 Task: Add an event with the title Sales Team Training: Advanced Selling Techniques and Closing Strategies, date '2024/04/17', time 7:30 AM to 9:30 AMand add a description:  Participants will understand the importance of trust in fostering effective collaboration. They will learn strategies to build trust, create a psychologically safe environment, and encourage risk-taking and innovation.Select event color  Grape . Add location for the event as: 456 Palau de la Música Catalana, Barcelona, Spain, logged in from the account softage.5@softage.netand send the event invitation to softage.2@softage.net and softage.3@softage.net. Set a reminder for the event Daily
Action: Mouse moved to (57, 112)
Screenshot: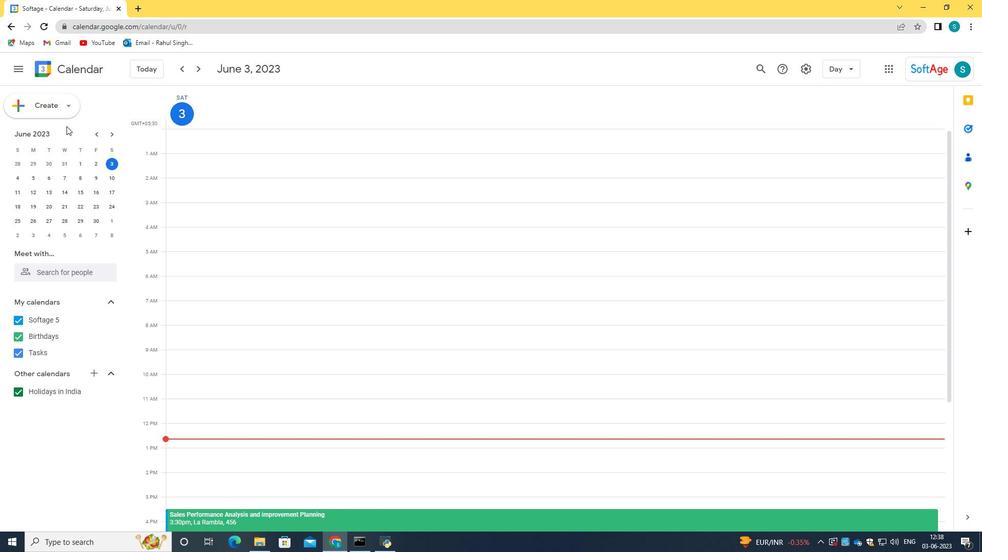 
Action: Mouse pressed left at (57, 112)
Screenshot: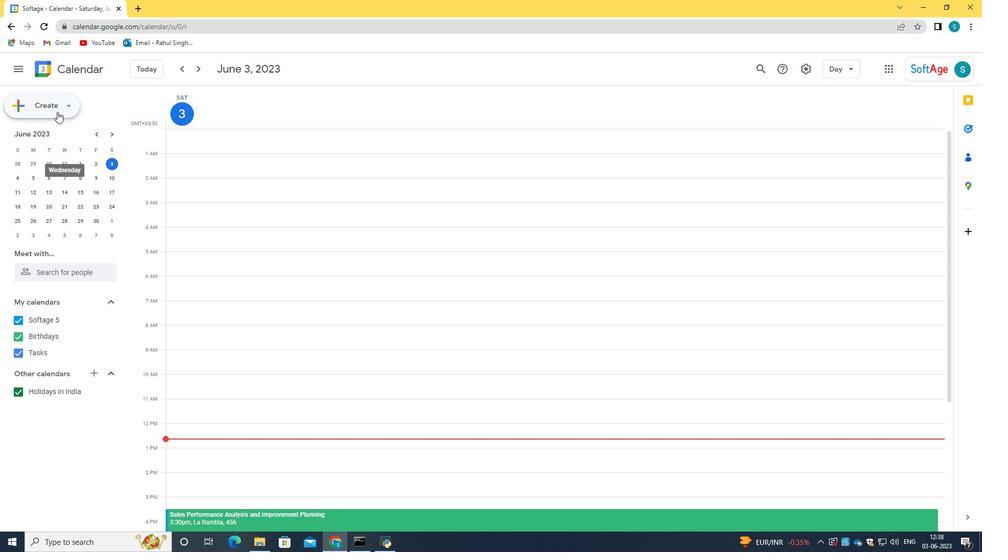 
Action: Mouse moved to (59, 129)
Screenshot: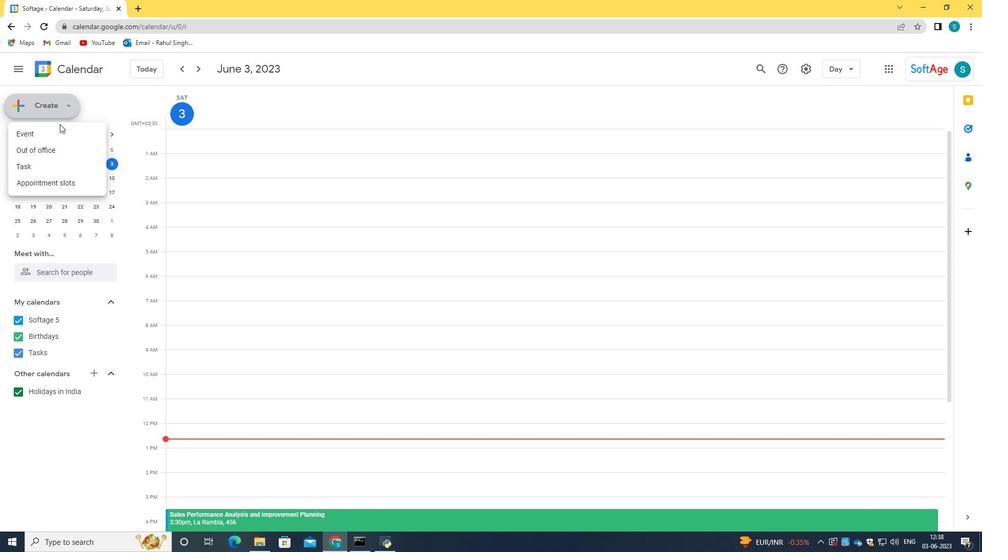 
Action: Mouse pressed left at (59, 129)
Screenshot: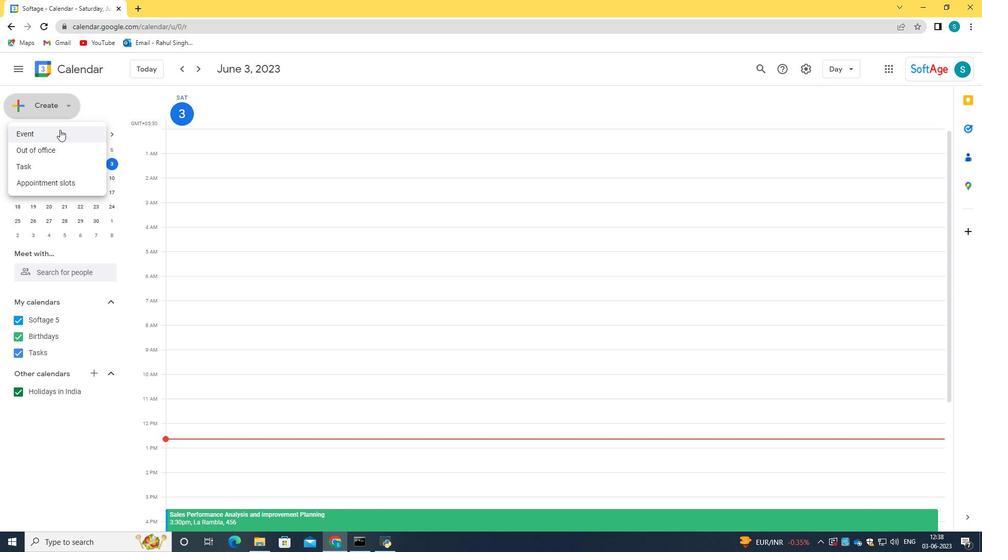 
Action: Mouse moved to (569, 433)
Screenshot: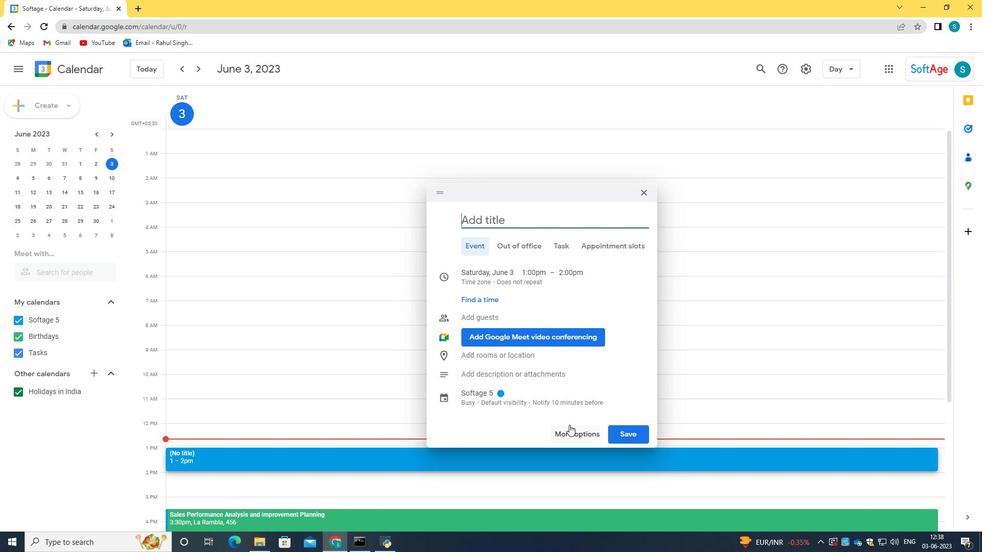 
Action: Mouse pressed left at (569, 433)
Screenshot: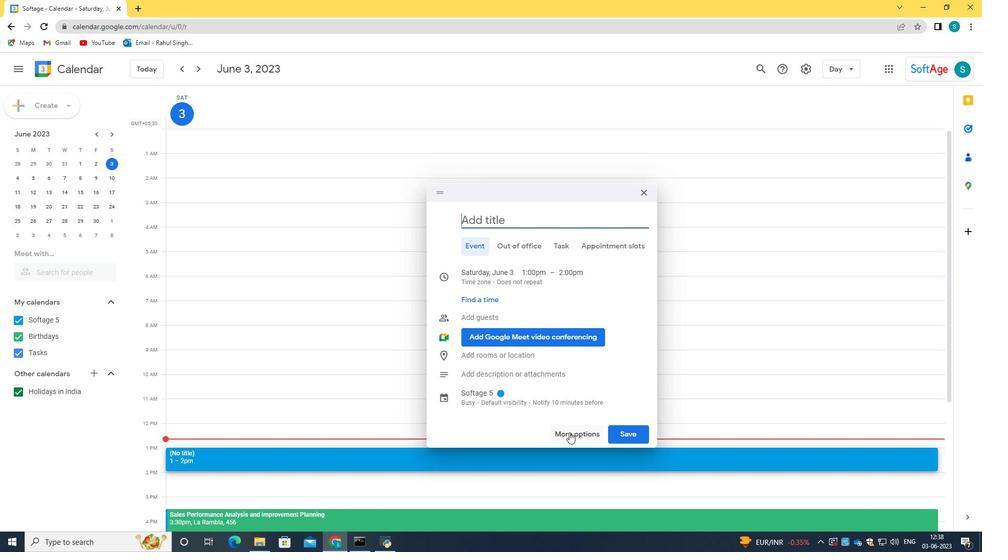 
Action: Mouse moved to (140, 78)
Screenshot: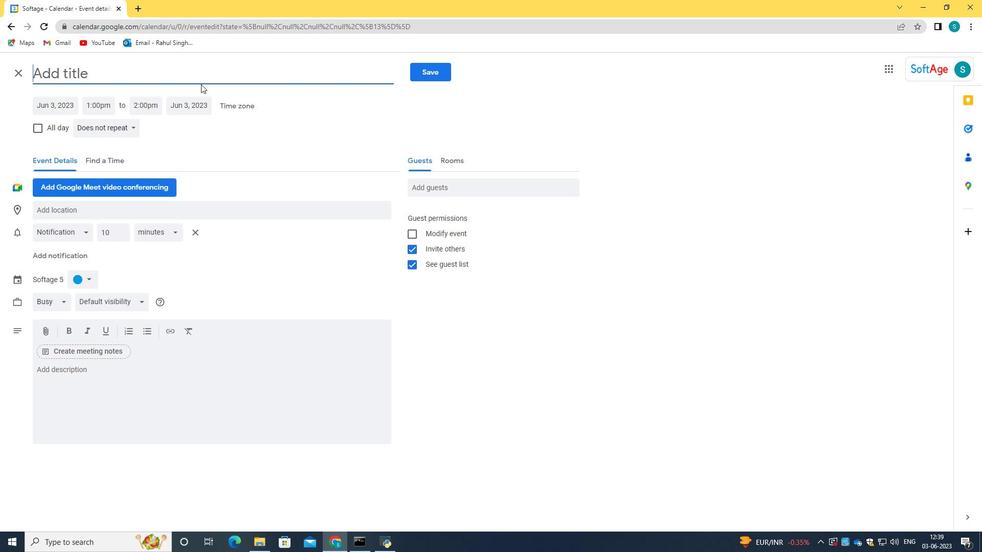 
Action: Mouse pressed left at (140, 78)
Screenshot: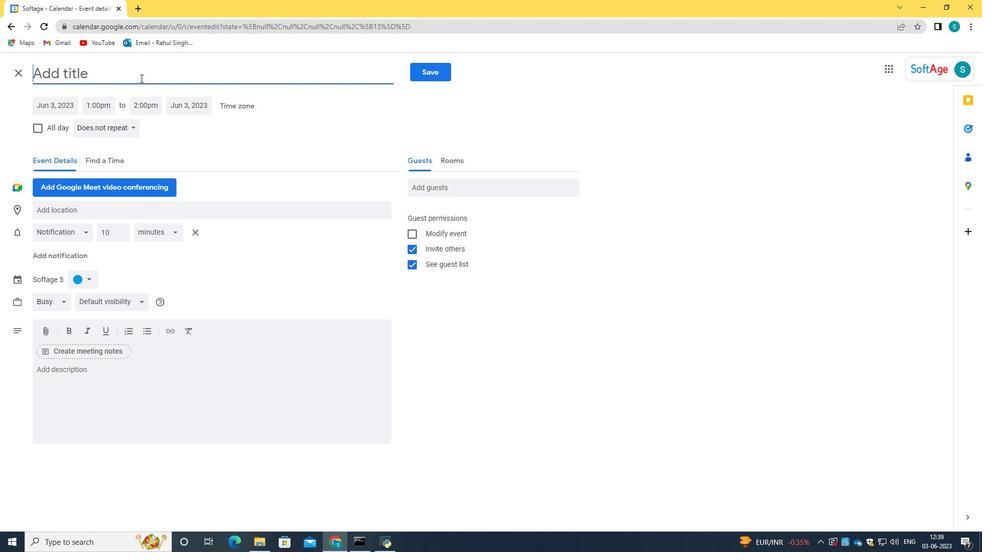 
Action: Key pressed <Key.caps_lock>S<Key.caps_lock>ales<Key.space><Key.caps_lock>T<Key.caps_lock>eam<Key.space><Key.caps_lock>T<Key.caps_lock>raining
Screenshot: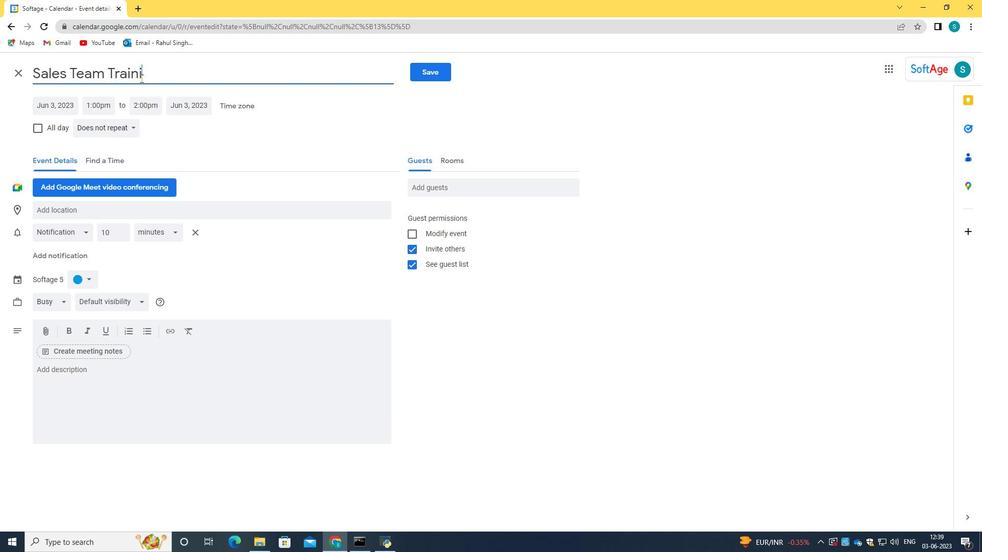 
Action: Mouse moved to (205, 74)
Screenshot: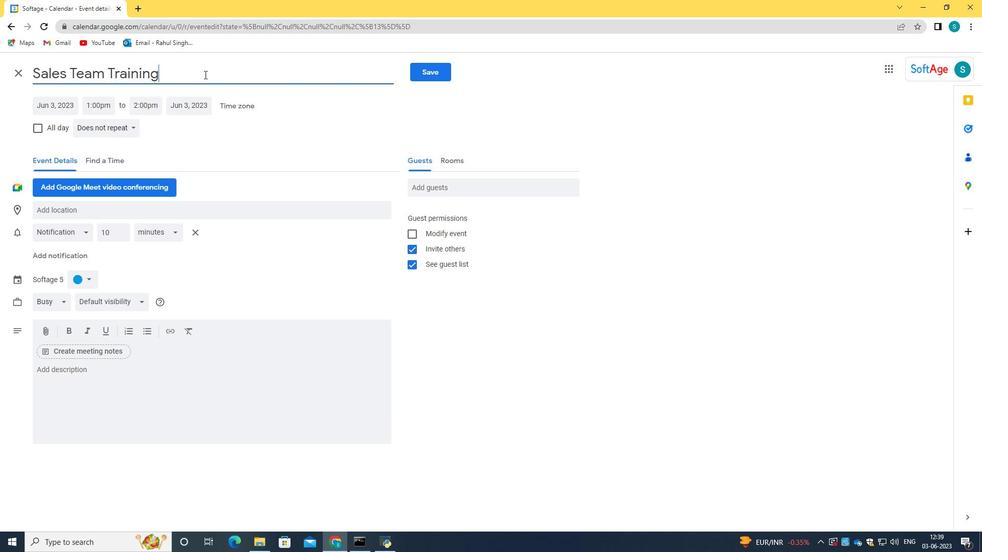 
Action: Key pressed <Key.shift_r>:<Key.space><Key.caps_lock>A<Key.caps_lock>dvanced<Key.space><Key.caps_lock>S<Key.caps_lock>elling<Key.space><Key.caps_lock>T<Key.caps_lock>echniques<Key.space>and<Key.space><Key.caps_lock>C<Key.caps_lock>losing<Key.space><Key.caps_lock>S<Key.caps_lock>tratefies<Key.backspace><Key.backspace><Key.backspace><Key.backspace>gies
Screenshot: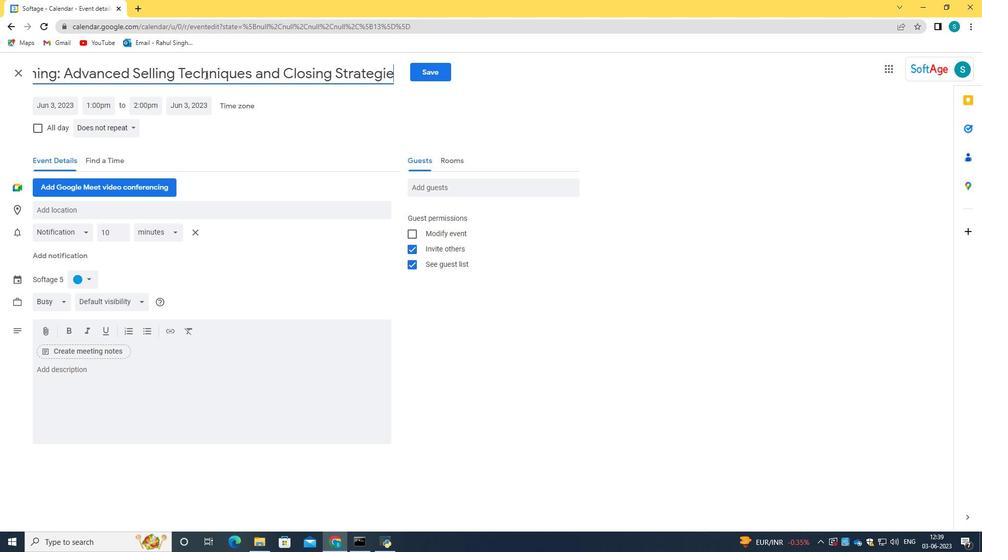 
Action: Mouse moved to (53, 104)
Screenshot: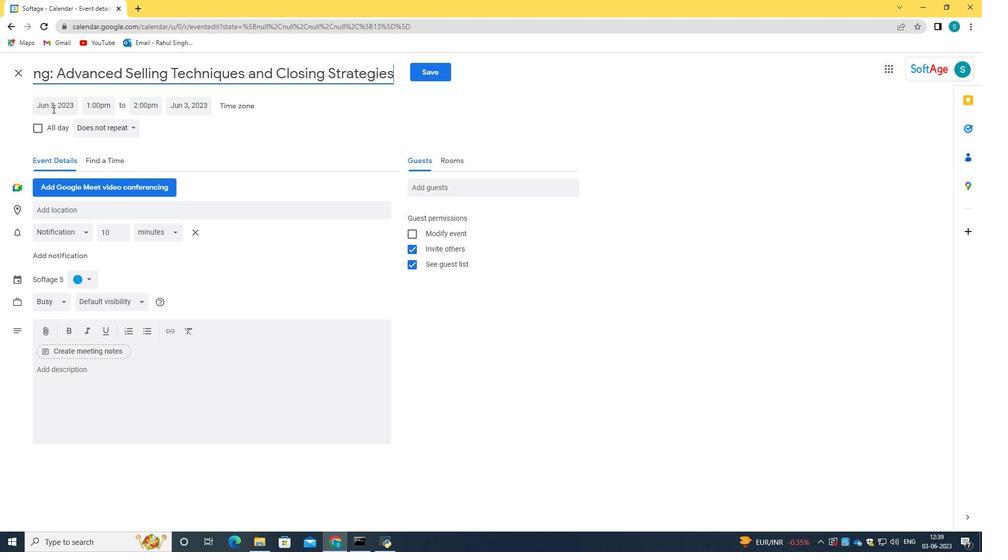 
Action: Mouse pressed left at (53, 104)
Screenshot: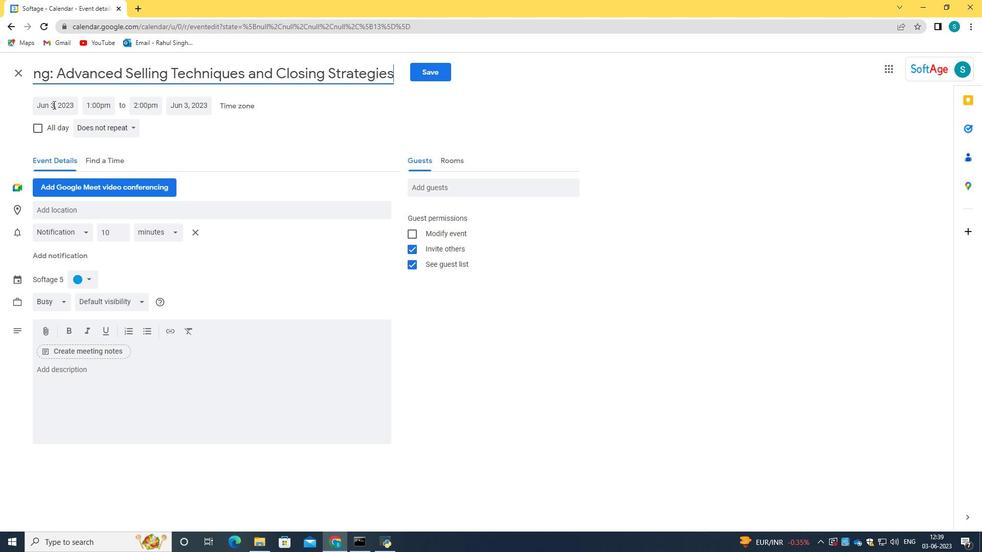 
Action: Mouse moved to (54, 104)
Screenshot: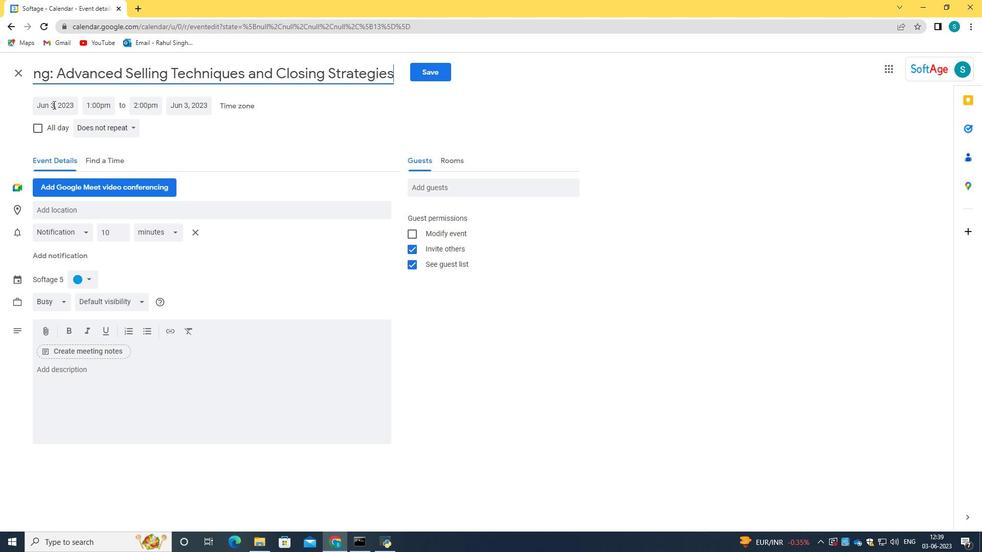 
Action: Key pressed 2024/04/17
Screenshot: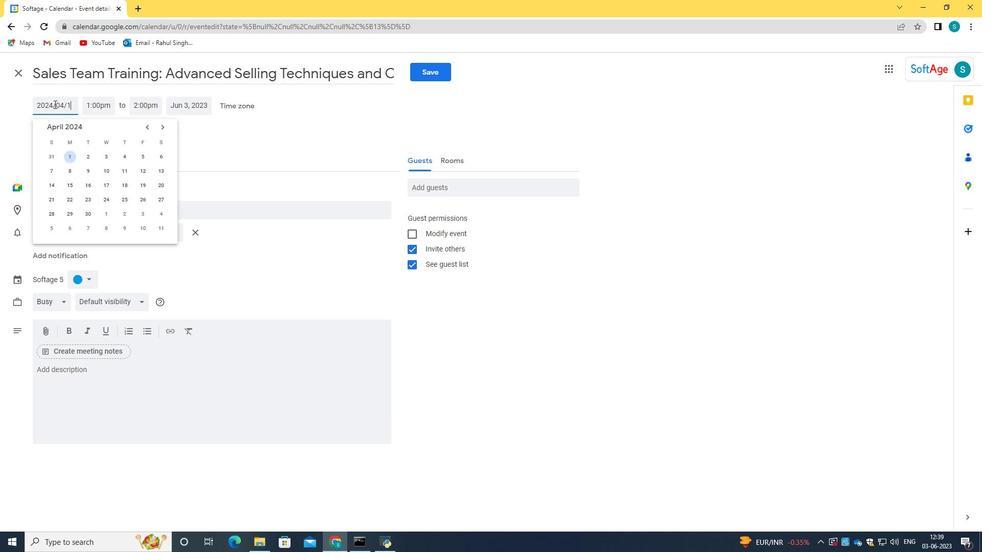 
Action: Mouse moved to (103, 103)
Screenshot: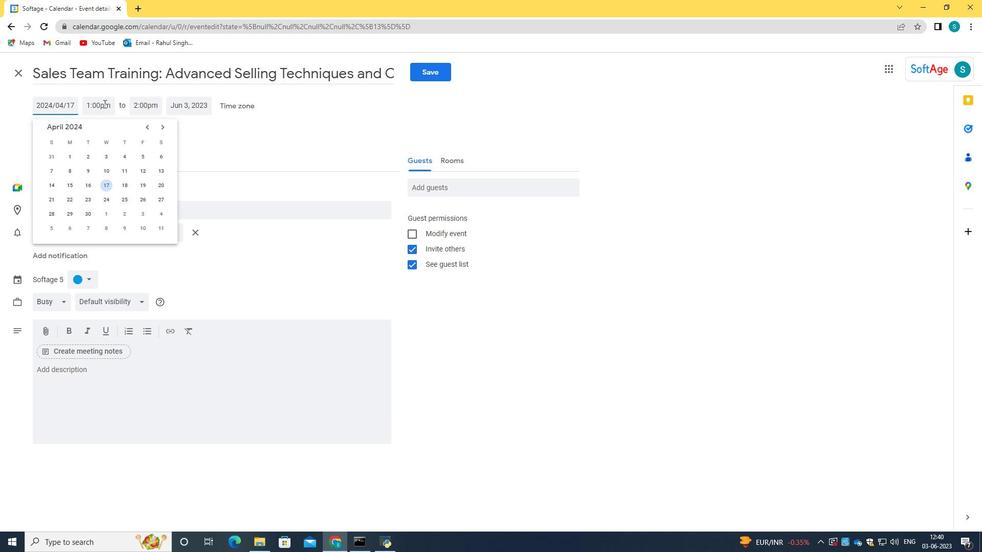 
Action: Mouse pressed left at (103, 103)
Screenshot: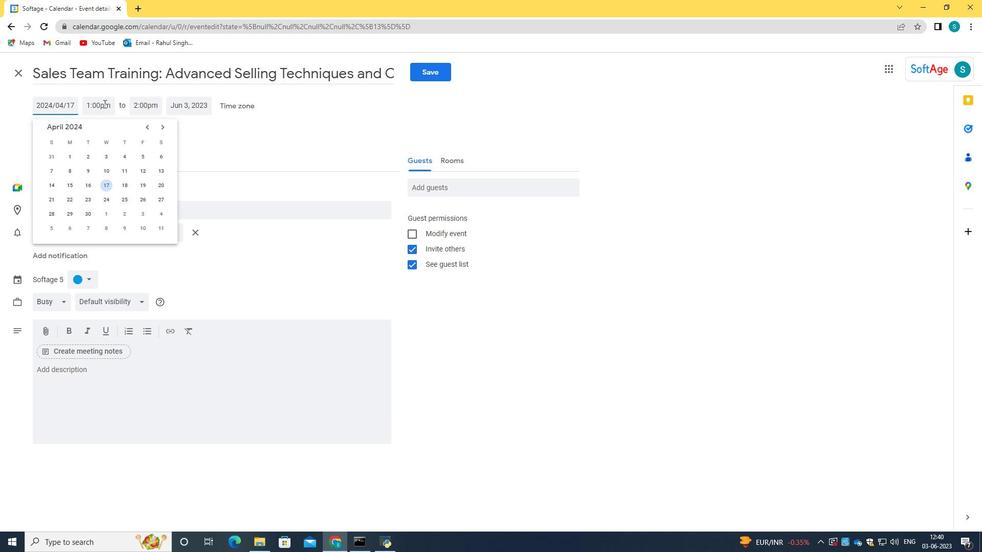 
Action: Key pressed 07<Key.shift_r>:30am<Key.tab>09<Key.shift_r>:30am
Screenshot: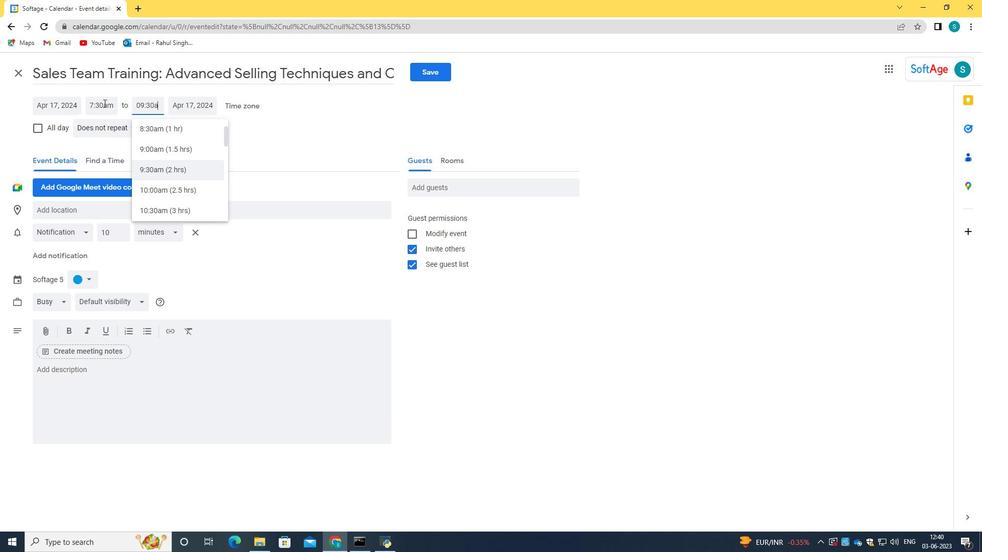 
Action: Mouse moved to (173, 166)
Screenshot: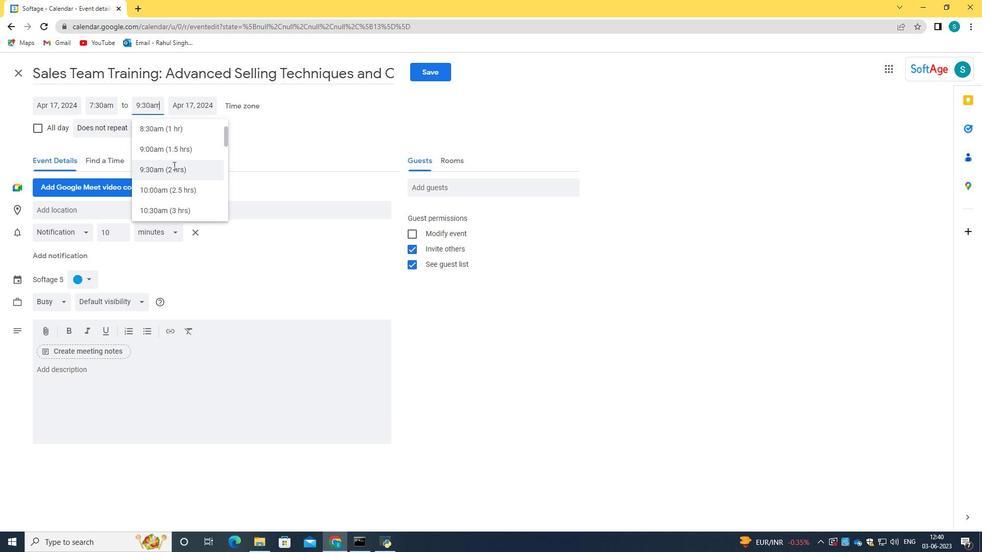 
Action: Mouse pressed left at (173, 166)
Screenshot: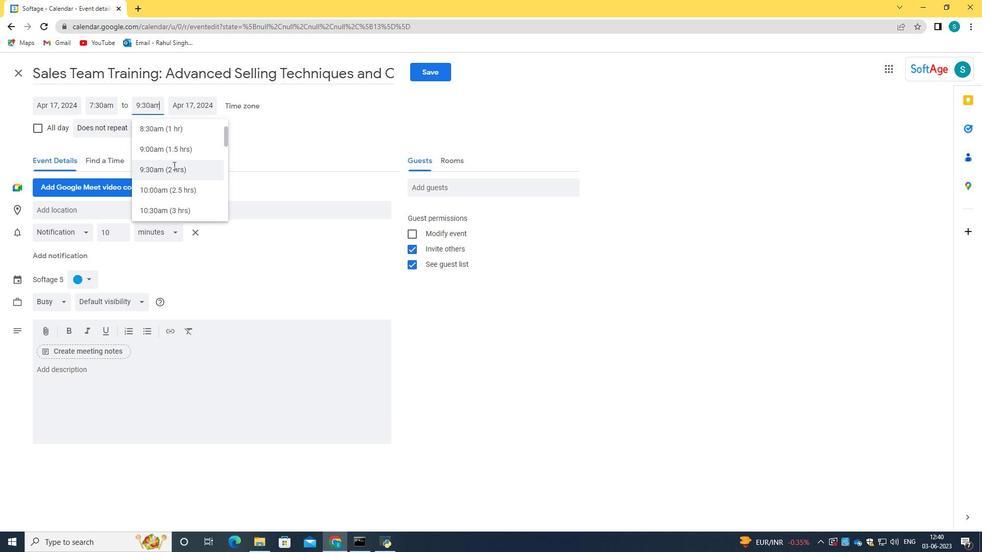 
Action: Mouse moved to (215, 144)
Screenshot: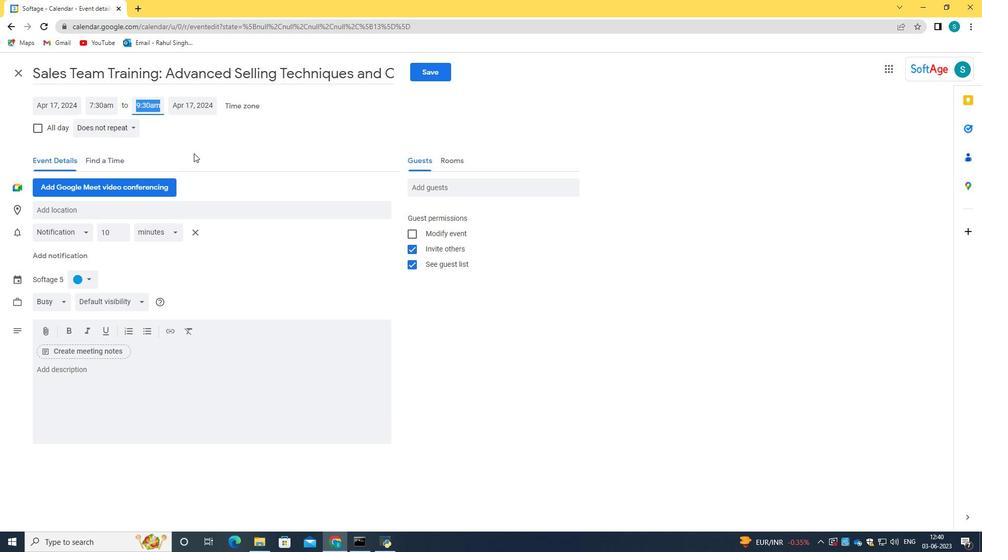 
Action: Mouse pressed left at (215, 144)
Screenshot: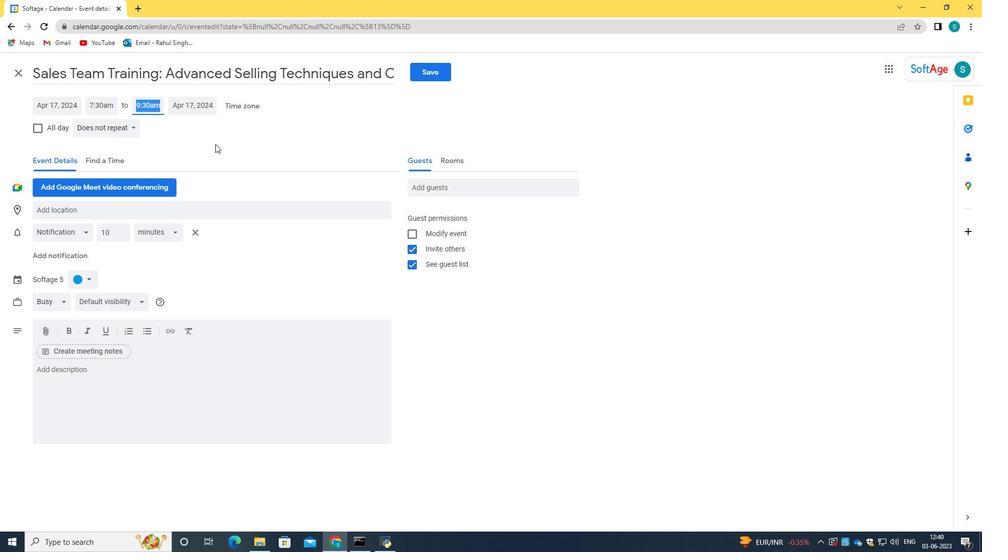 
Action: Mouse moved to (127, 383)
Screenshot: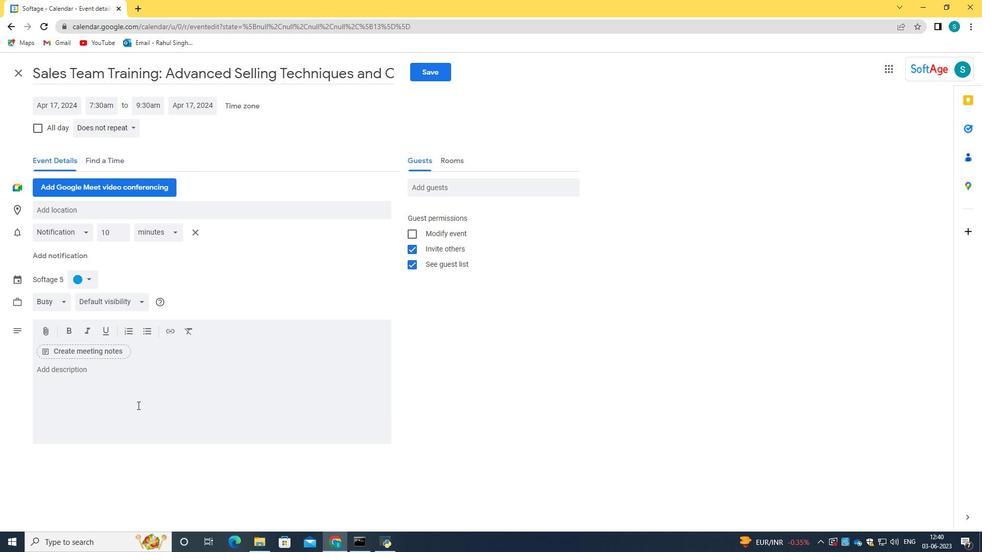
Action: Mouse pressed left at (127, 383)
Screenshot: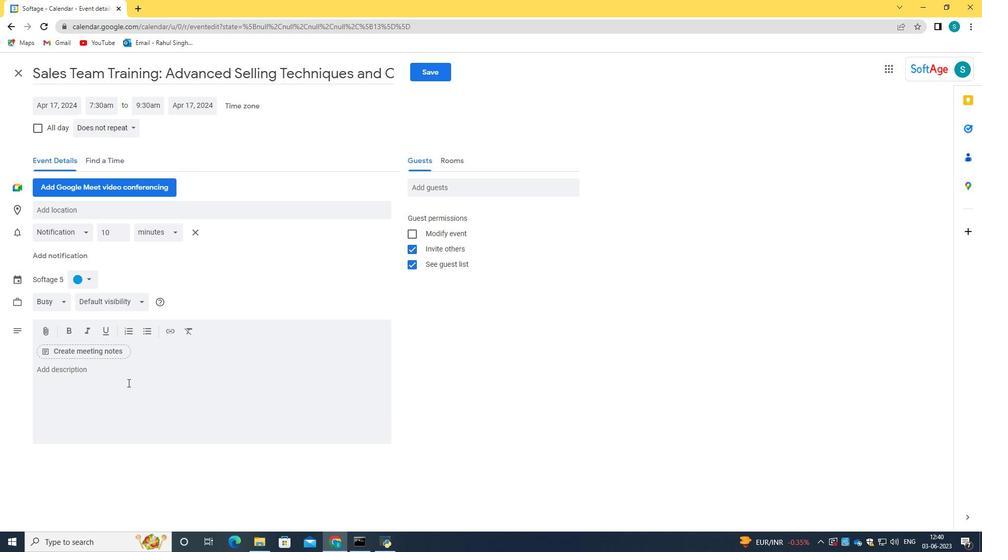 
Action: Key pressed <Key.caps_lock>P<Key.caps_lock>articipants<Key.space>will<Key.space>understand<Key.space>the<Key.space>importance<Key.space>of<Key.space>trust<Key.space>in<Key.space>fostering<Key.space>effective<Key.space>collaboration.<Key.space><Key.caps_lock>T<Key.caps_lock>hey<Key.space>will<Key.space>learn<Key.space>stratefies<Key.space>to<Key.backspace><Key.backspace><Key.backspace><Key.backspace><Key.backspace><Key.backspace><Key.backspace>gies<Key.space>to<Key.space>build<Key.space>trust,<Key.space>create<Key.space>a<Key.space>psychologically<Key.space>safe<Key.space>environment<Key.space>and<Key.space><Key.backspace><Key.backspace><Key.backspace><Key.backspace>and<Key.space>encourage<Key.space>risk-taking<Key.space>and<Key.space>innovation.
Screenshot: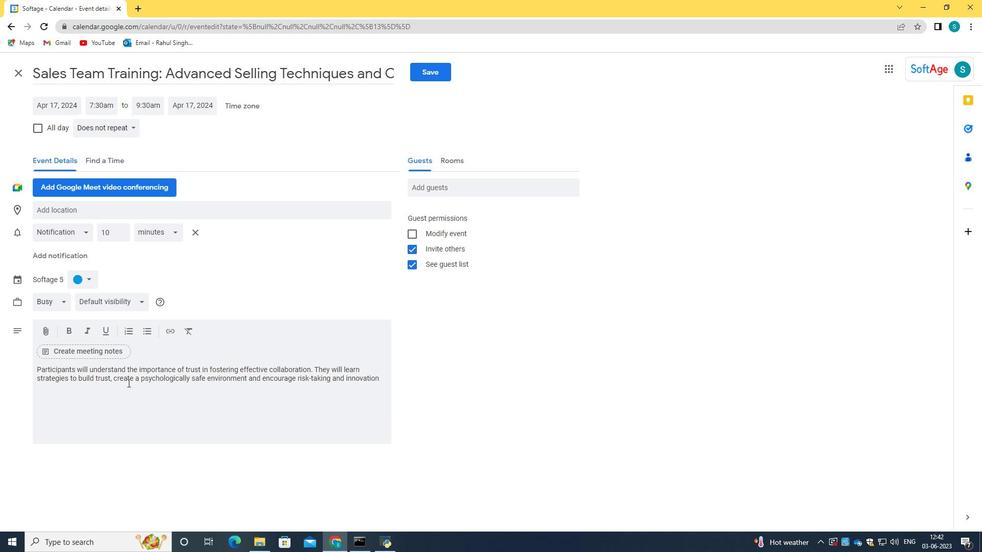 
Action: Mouse scrolled (127, 382) with delta (0, 0)
Screenshot: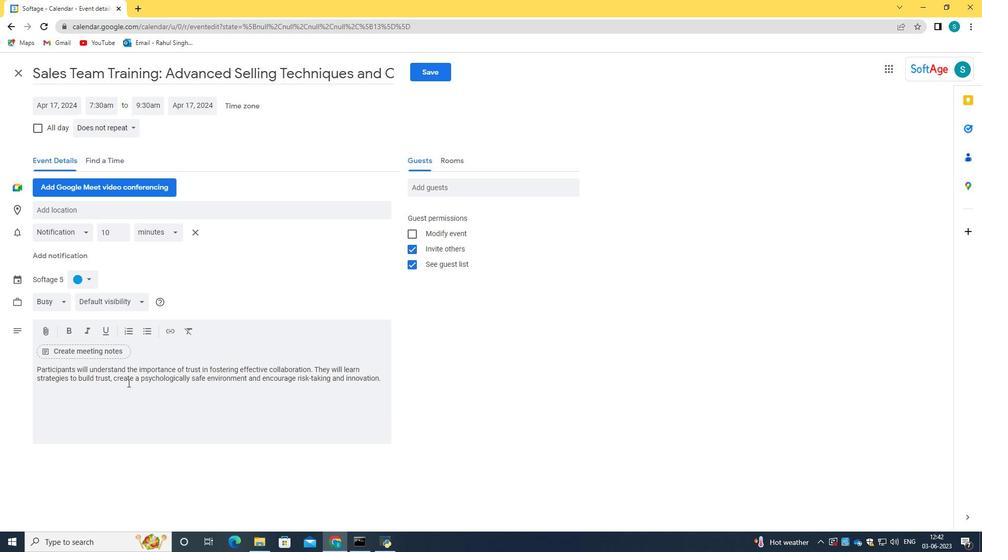 
Action: Mouse moved to (85, 277)
Screenshot: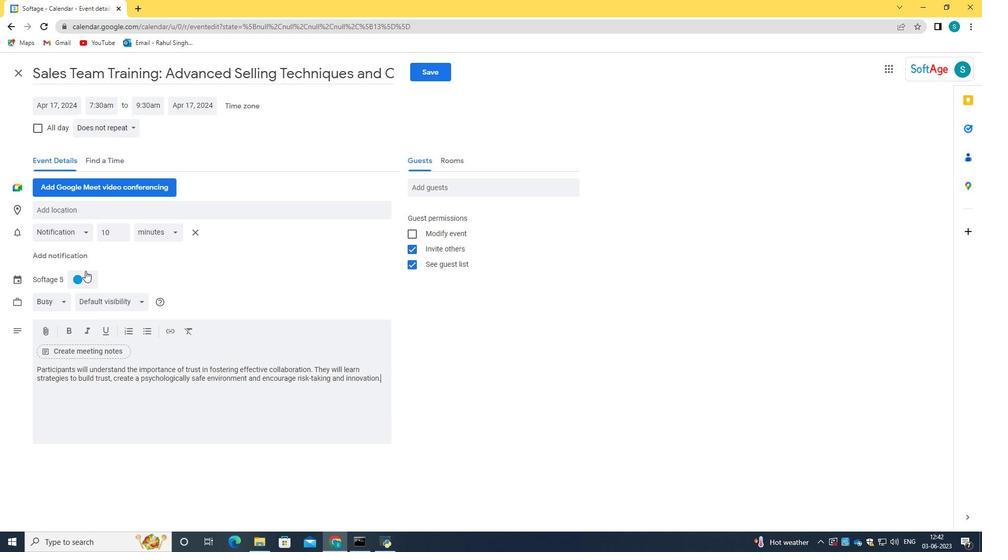 
Action: Mouse pressed left at (85, 277)
Screenshot: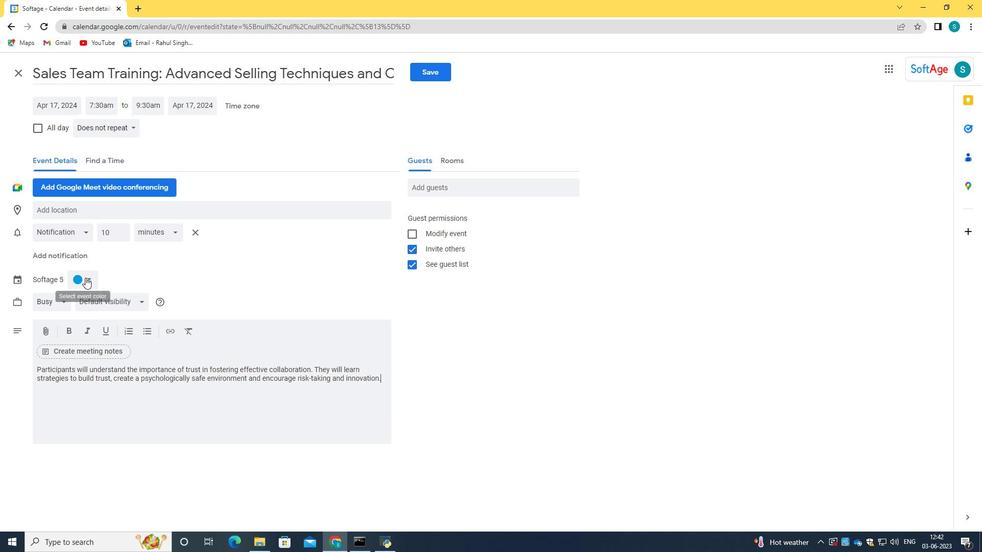 
Action: Mouse moved to (88, 329)
Screenshot: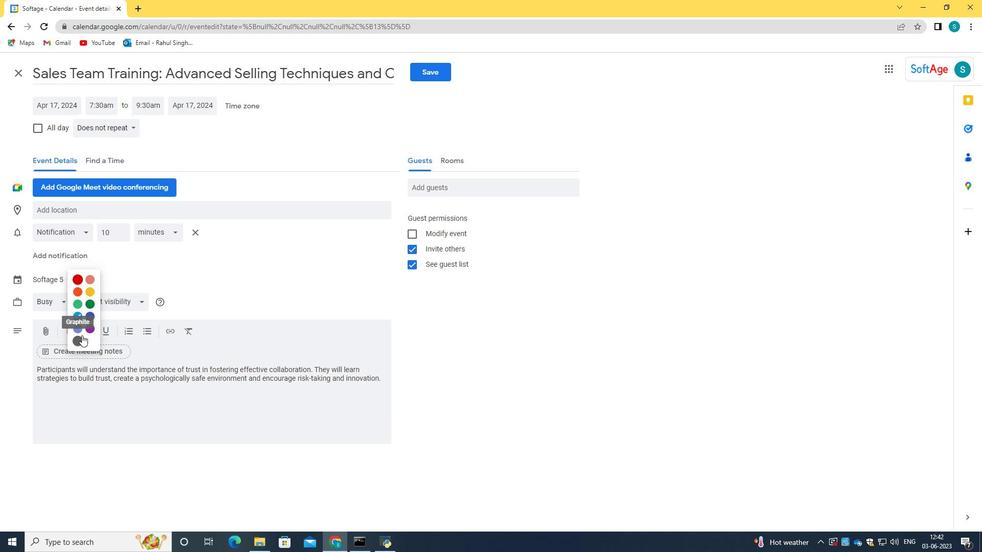 
Action: Mouse pressed left at (88, 329)
Screenshot: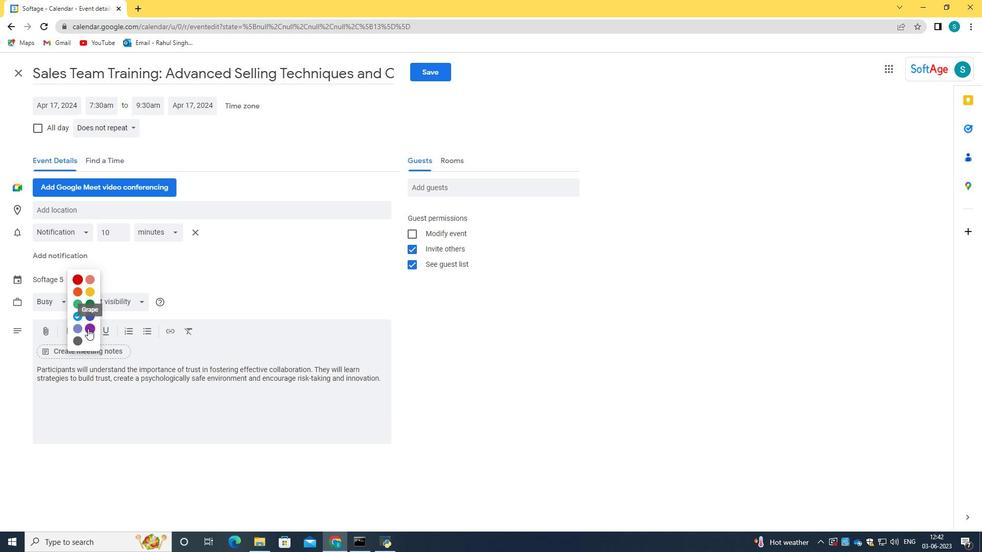 
Action: Mouse moved to (137, 210)
Screenshot: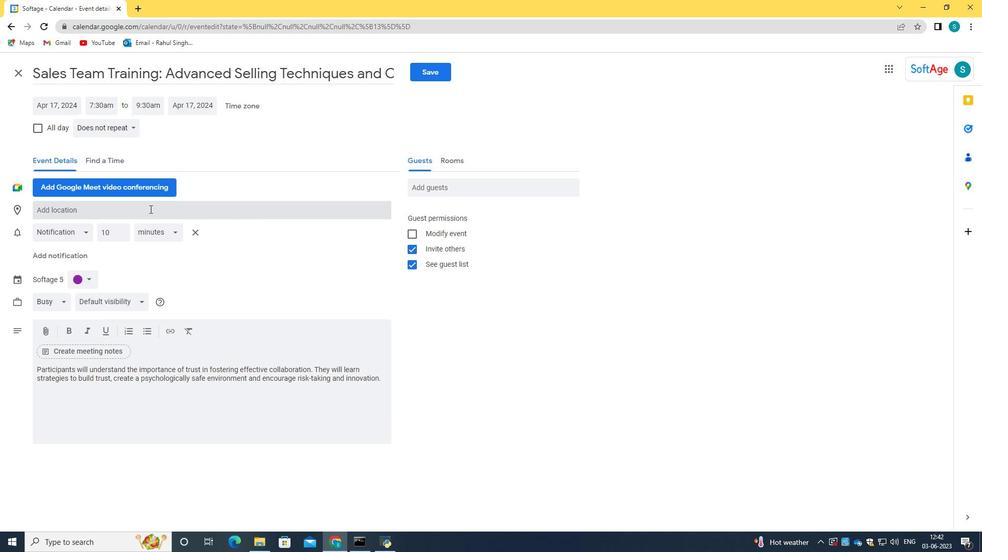 
Action: Mouse pressed left at (137, 210)
Screenshot: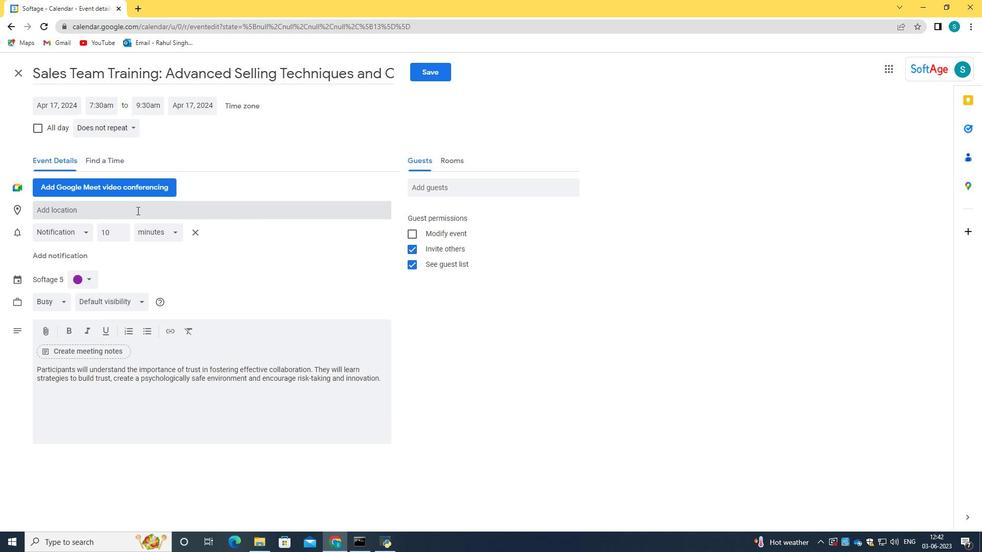 
Action: Key pressed 456<Key.space><Key.caps_lock>P<Key.caps_lock>alau<Key.space>de<Key.space><Key.caps_lock>I<Key.caps_lock>a<Key.space><Key.caps_lock>M<Key.caps_lock>usica<Key.space><Key.caps_lock>C<Key.caps_lock>atalana,<Key.space><Key.caps_lock>B<Key.caps_lock>arcelona,<Key.space><Key.caps_lock>S<Key.caps_lock>pain
Screenshot: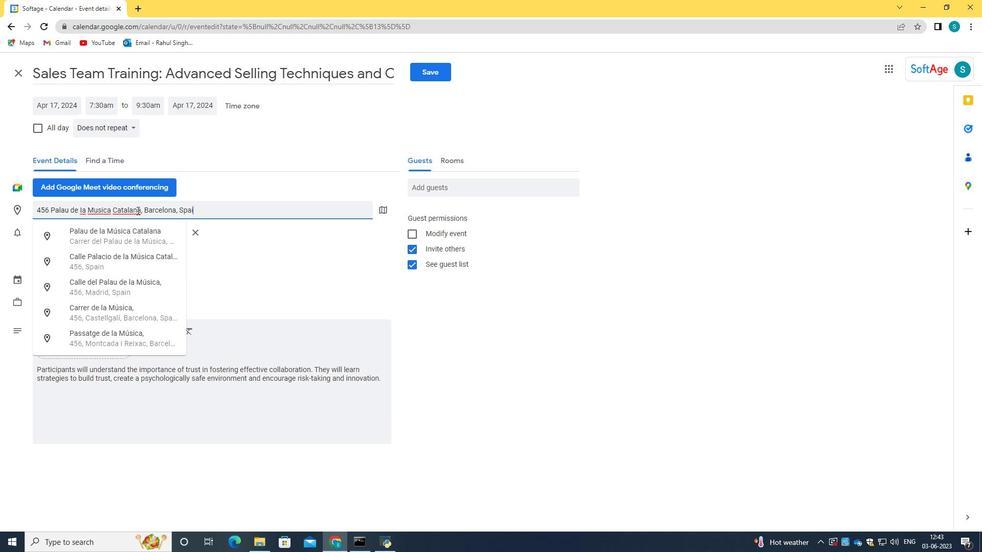 
Action: Mouse moved to (241, 236)
Screenshot: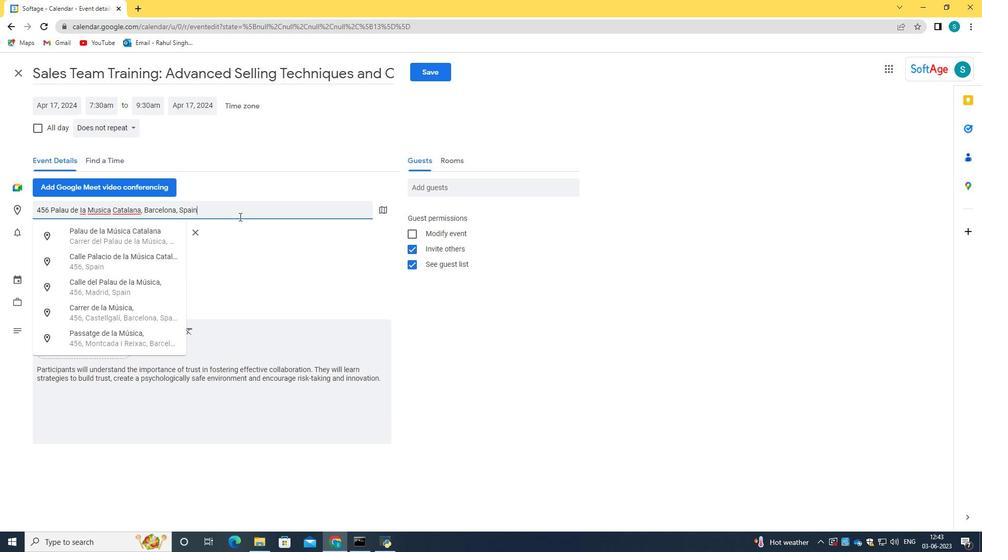 
Action: Mouse pressed left at (241, 236)
Screenshot: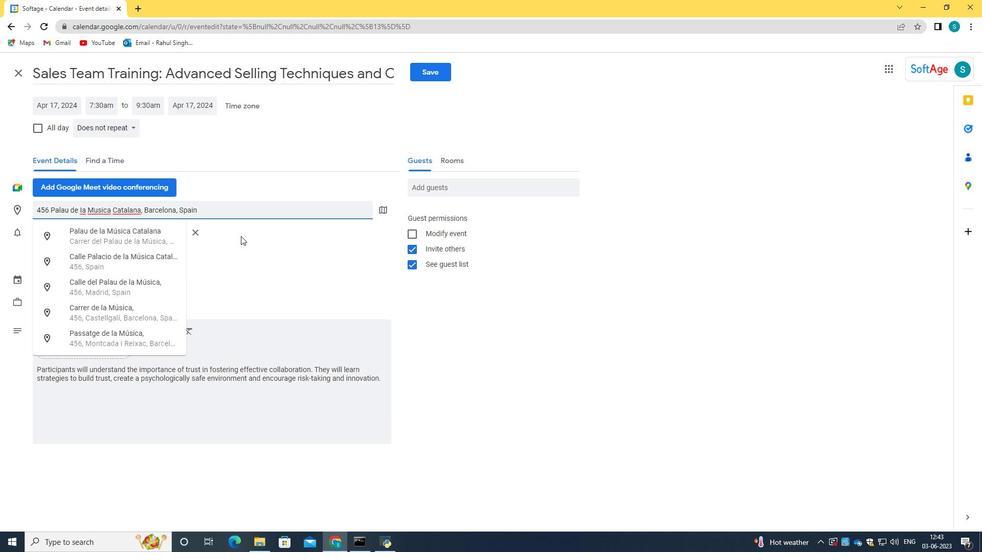 
Action: Mouse moved to (444, 191)
Screenshot: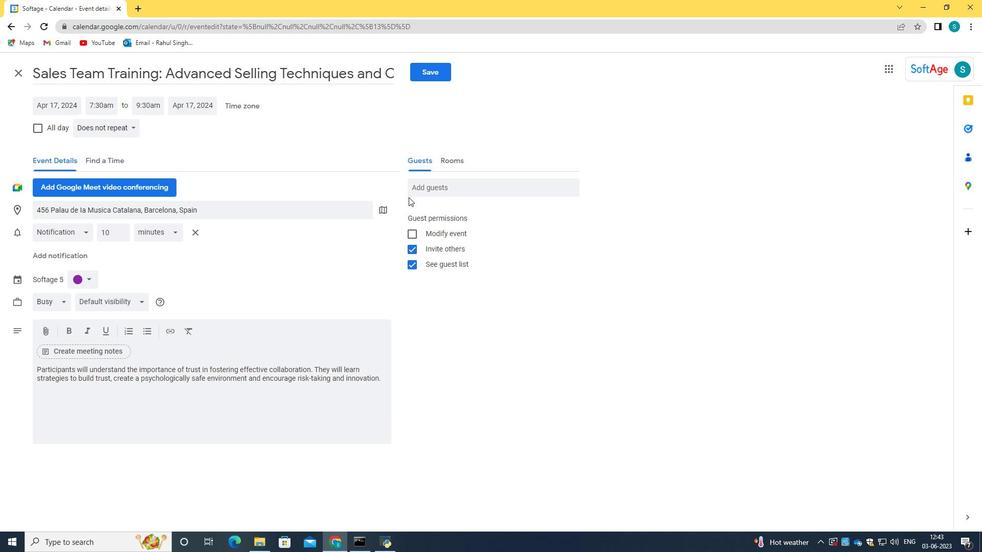 
Action: Mouse pressed left at (444, 191)
Screenshot: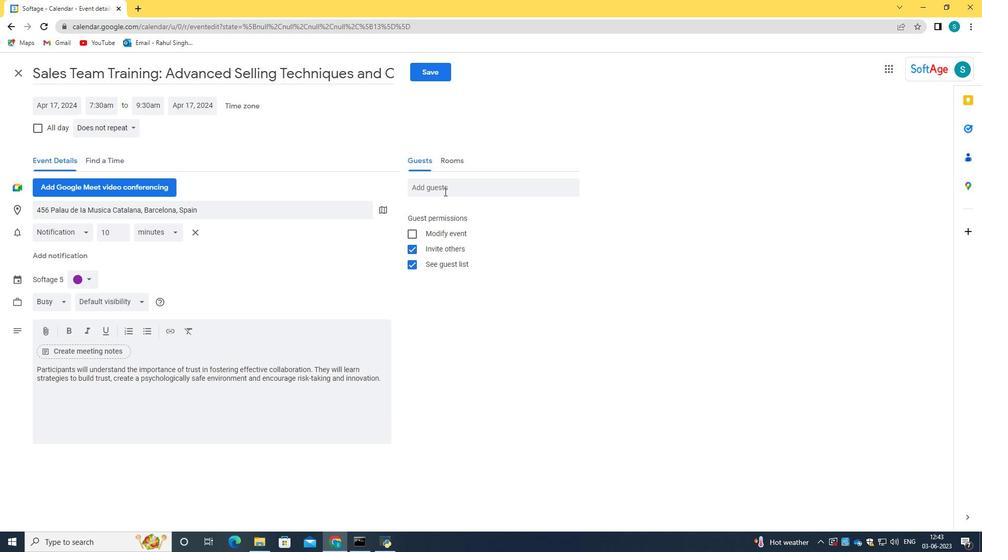 
Action: Key pressed softage.2<Key.shift>@softage.net<Key.tab>softage.3<Key.shift>@softage.net
Screenshot: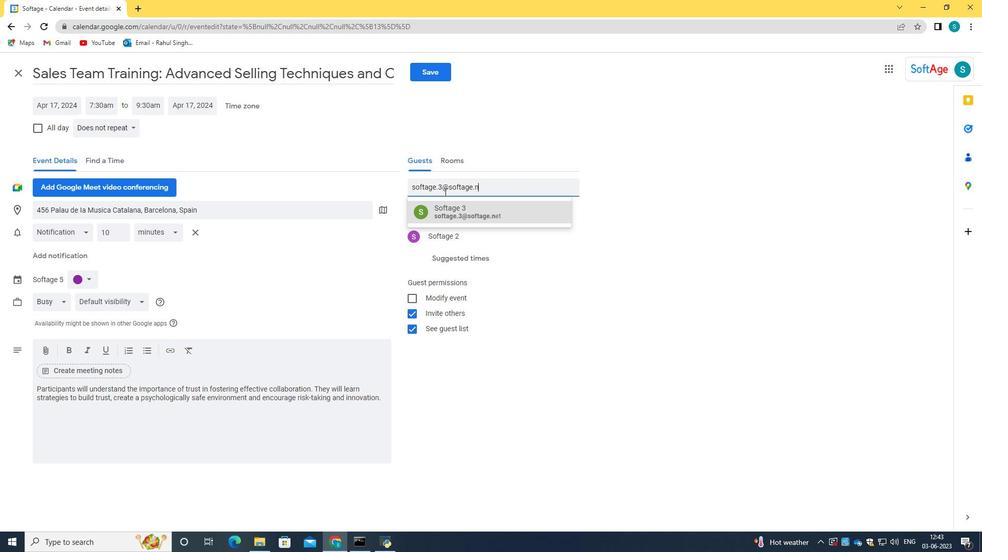 
Action: Mouse moved to (454, 208)
Screenshot: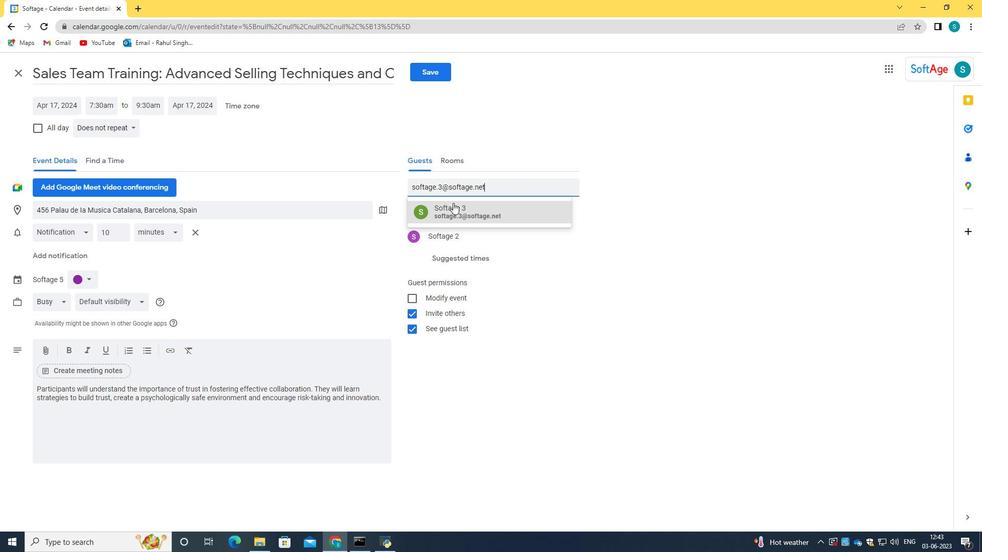 
Action: Mouse pressed left at (454, 208)
Screenshot: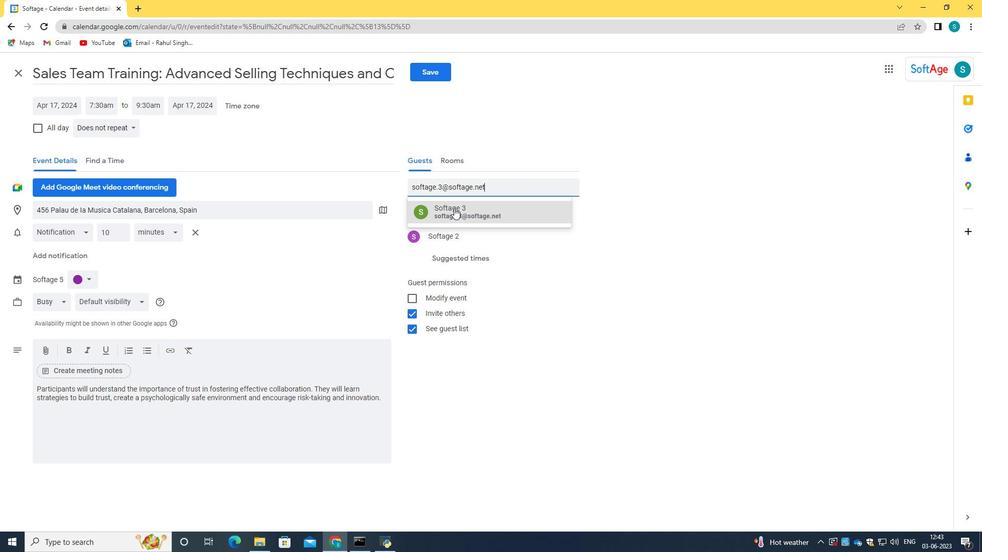 
Action: Mouse moved to (112, 124)
Screenshot: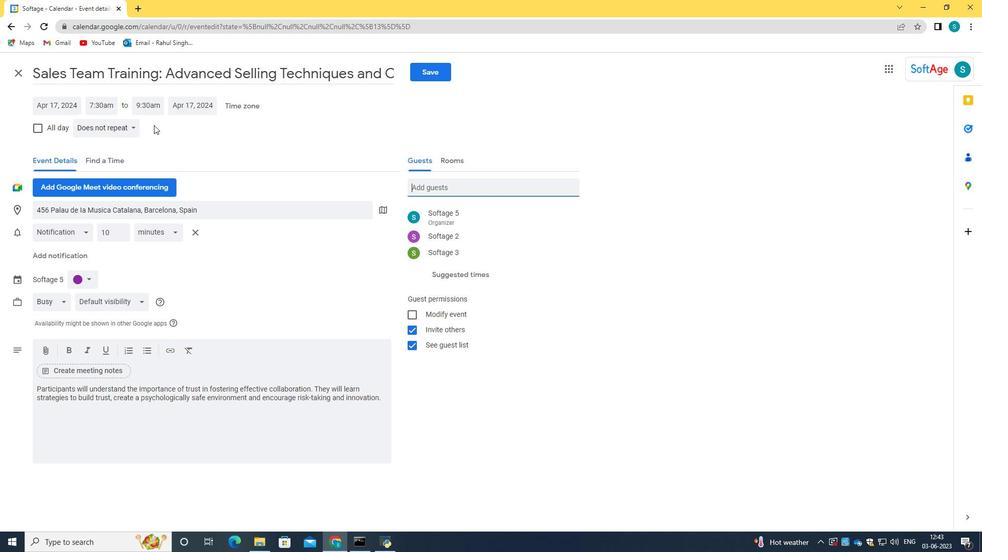 
Action: Mouse pressed left at (112, 124)
Screenshot: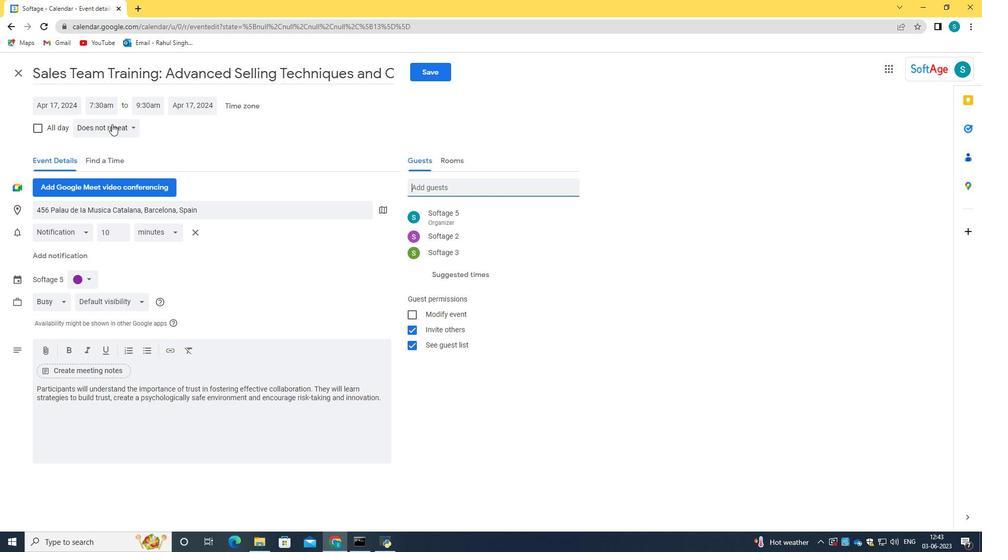 
Action: Mouse moved to (105, 150)
Screenshot: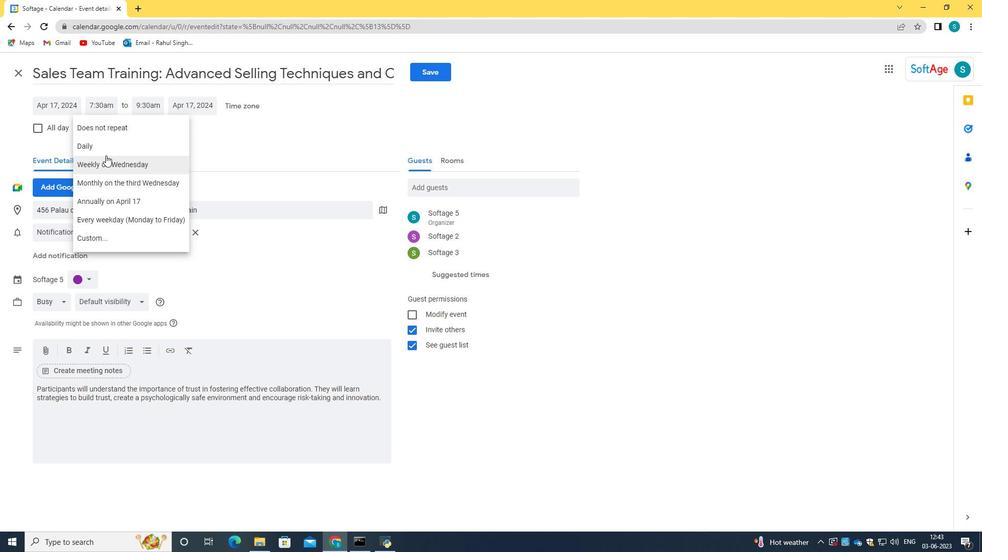 
Action: Mouse pressed left at (105, 150)
Screenshot: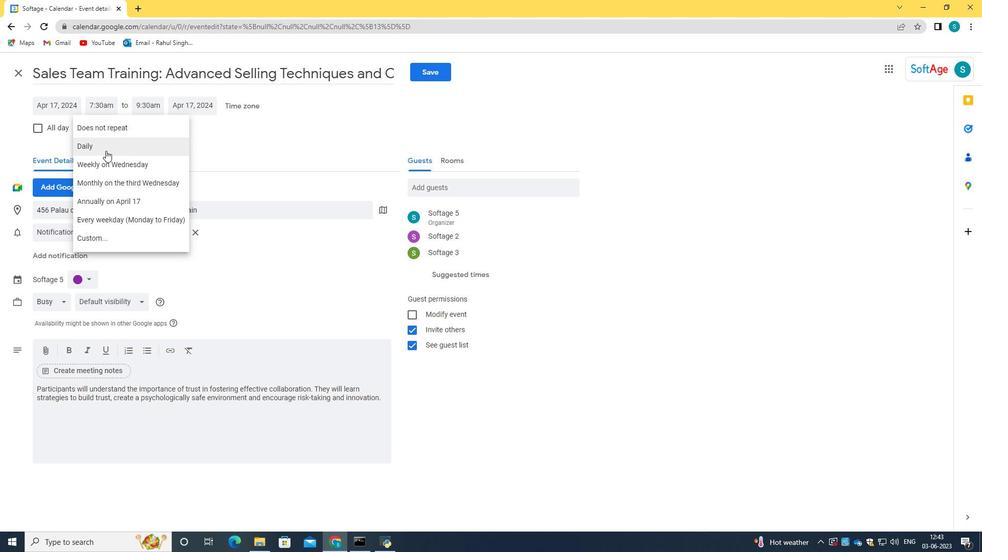 
Action: Mouse moved to (439, 75)
Screenshot: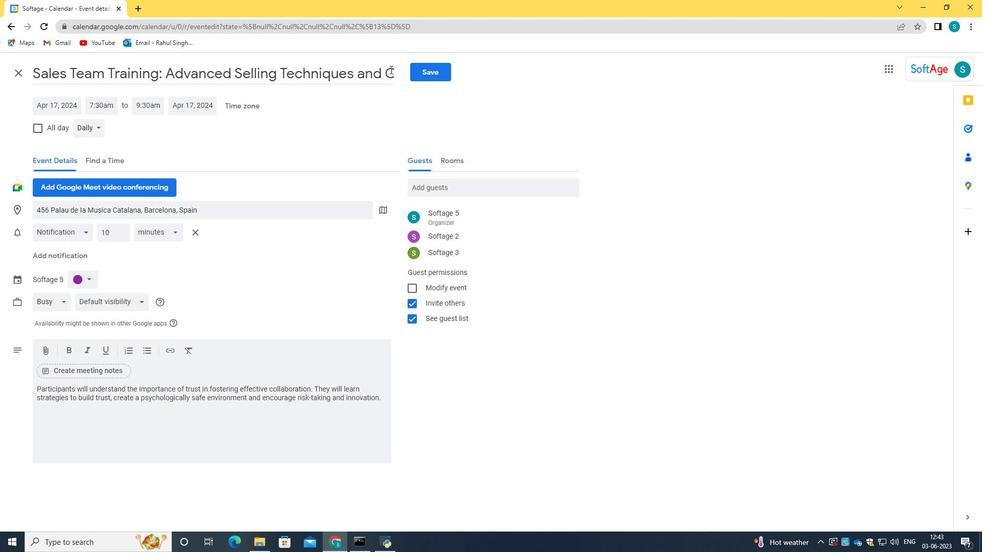 
Action: Mouse pressed left at (439, 75)
Screenshot: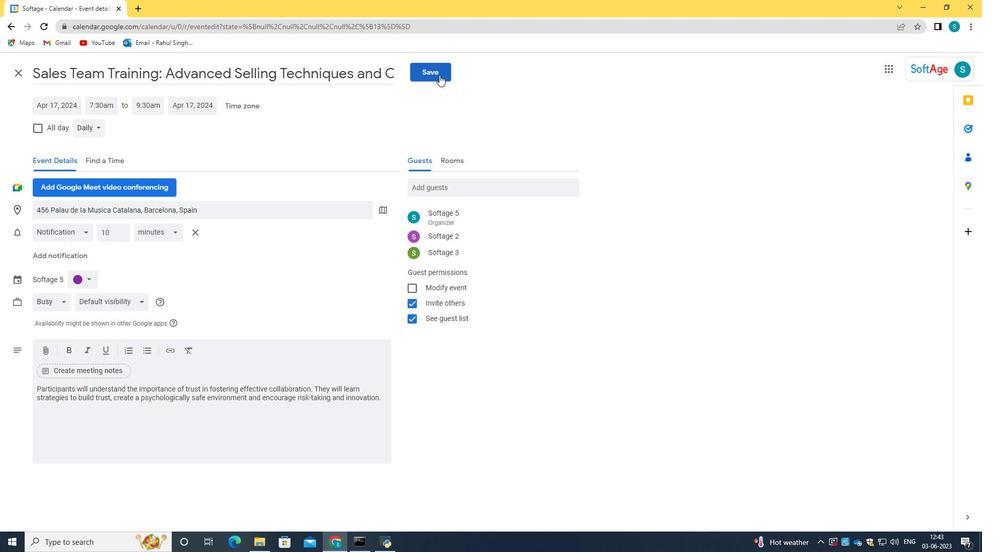 
Action: Mouse moved to (585, 318)
Screenshot: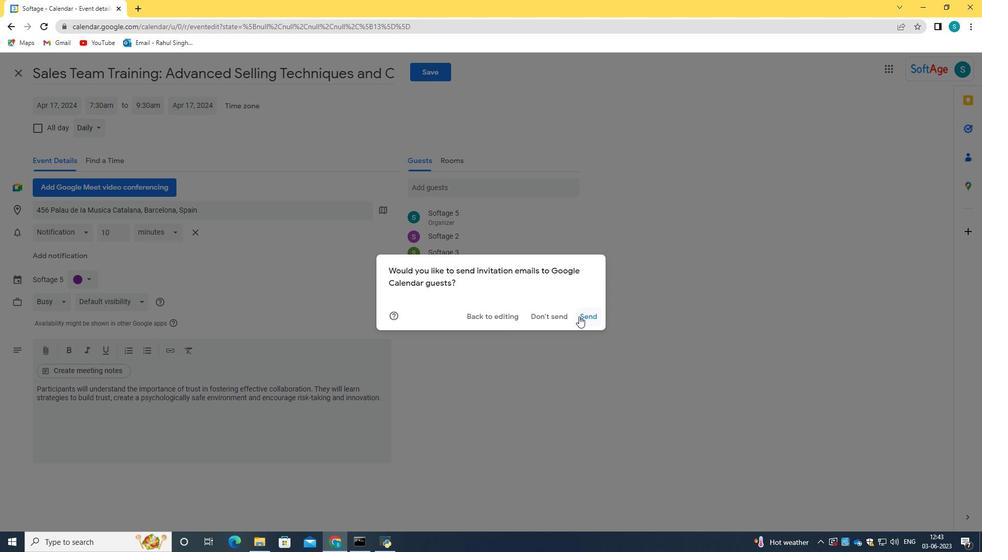 
Action: Mouse pressed left at (585, 318)
Screenshot: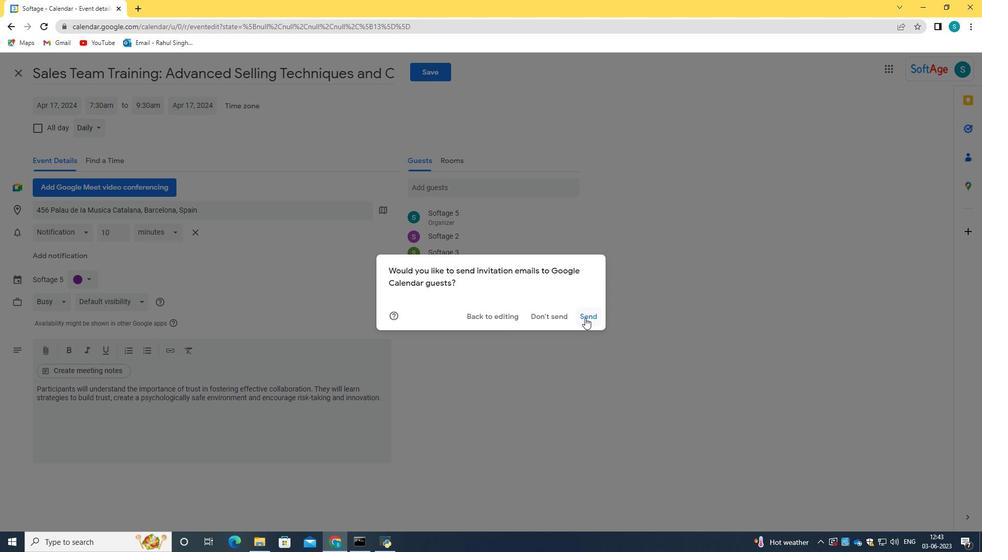
Action: Mouse moved to (587, 318)
Screenshot: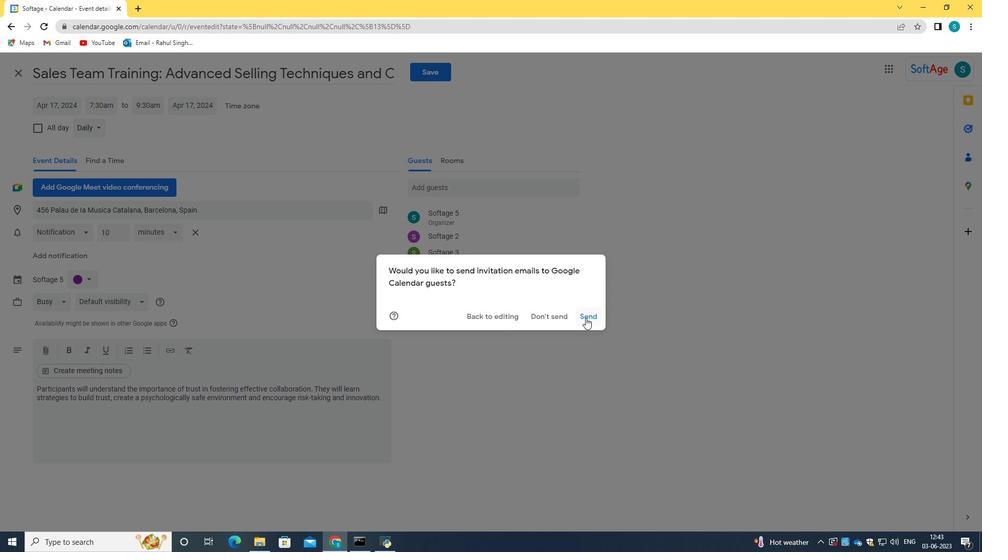 
